 Task: Share Document Through Message
Action: Mouse moved to (118, 72)
Screenshot: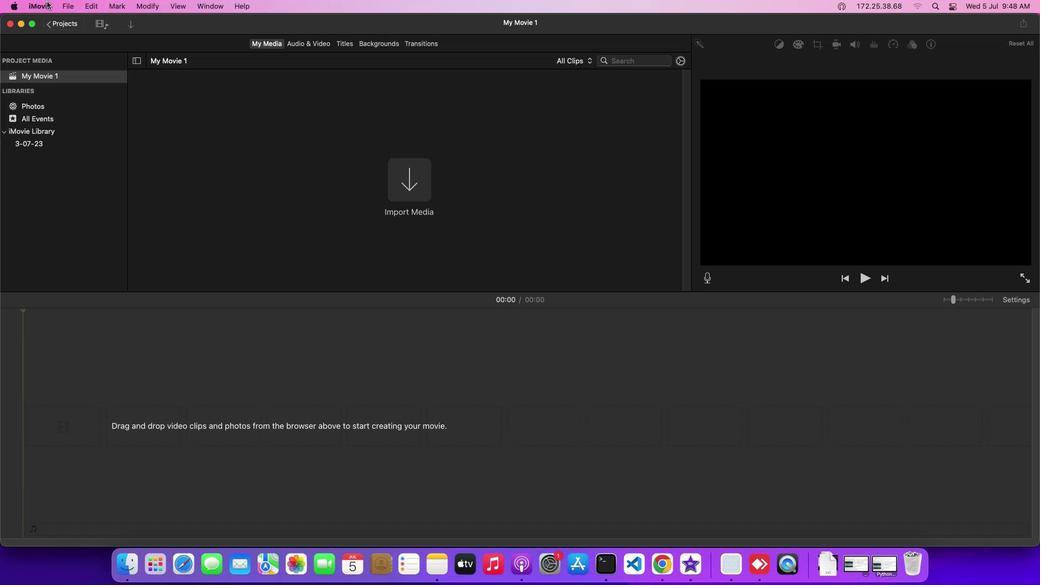 
Action: Mouse pressed left at (118, 72)
Screenshot: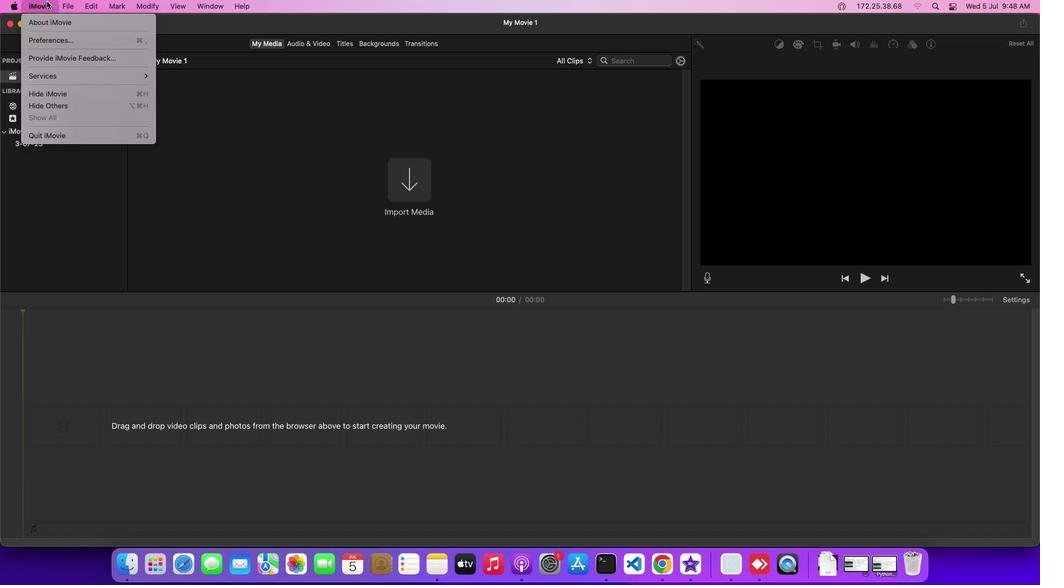 
Action: Mouse moved to (117, 93)
Screenshot: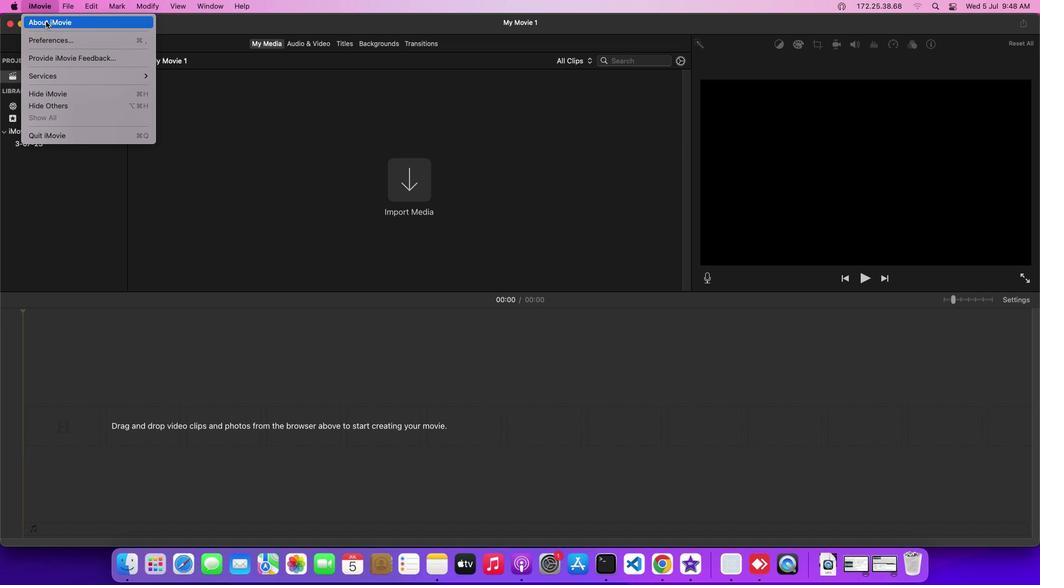
Action: Mouse pressed left at (117, 93)
Screenshot: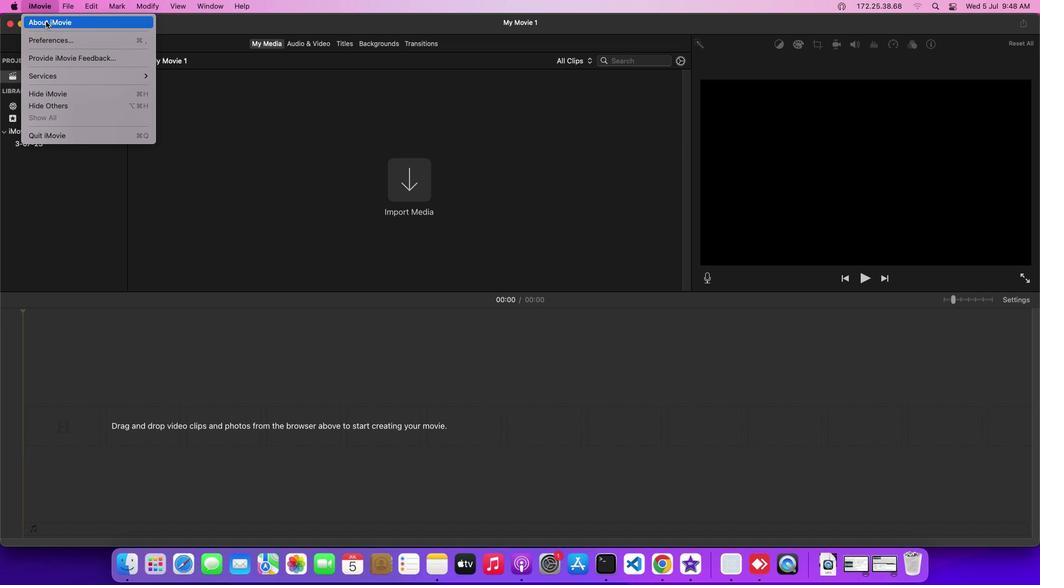 
Action: Mouse moved to (676, 391)
Screenshot: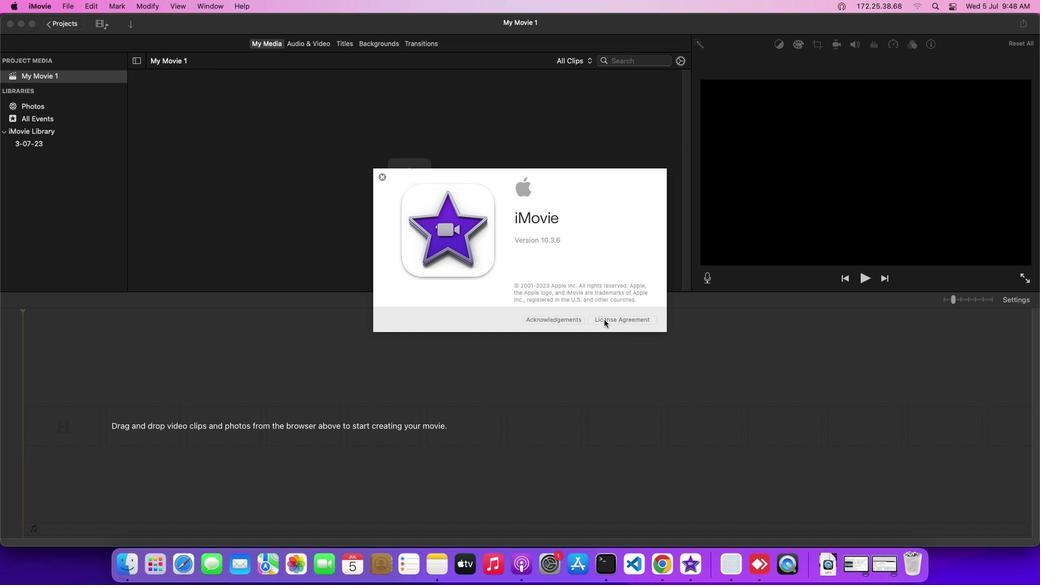 
Action: Mouse pressed left at (676, 391)
Screenshot: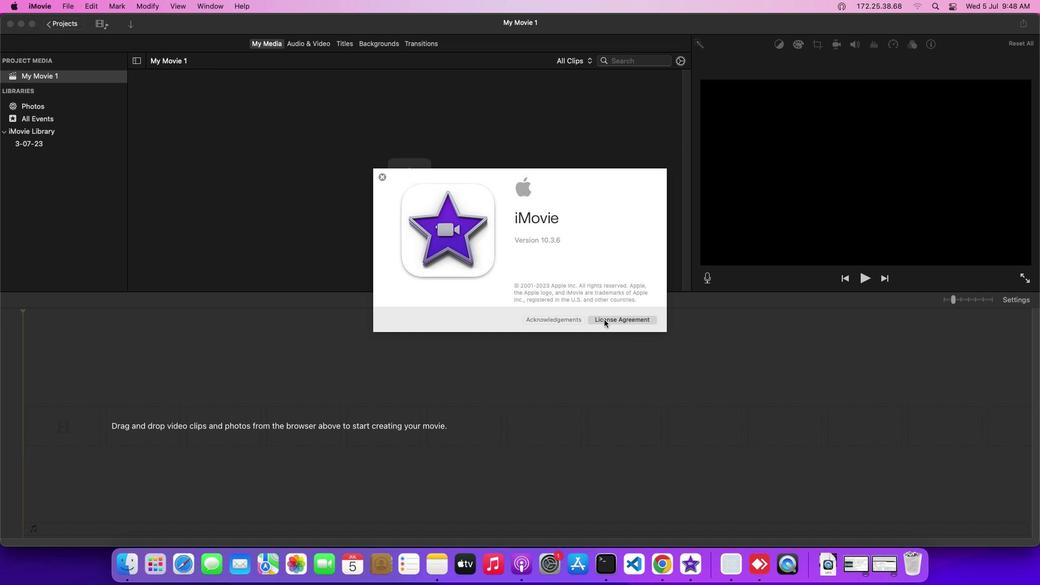 
Action: Mouse moved to (602, 112)
Screenshot: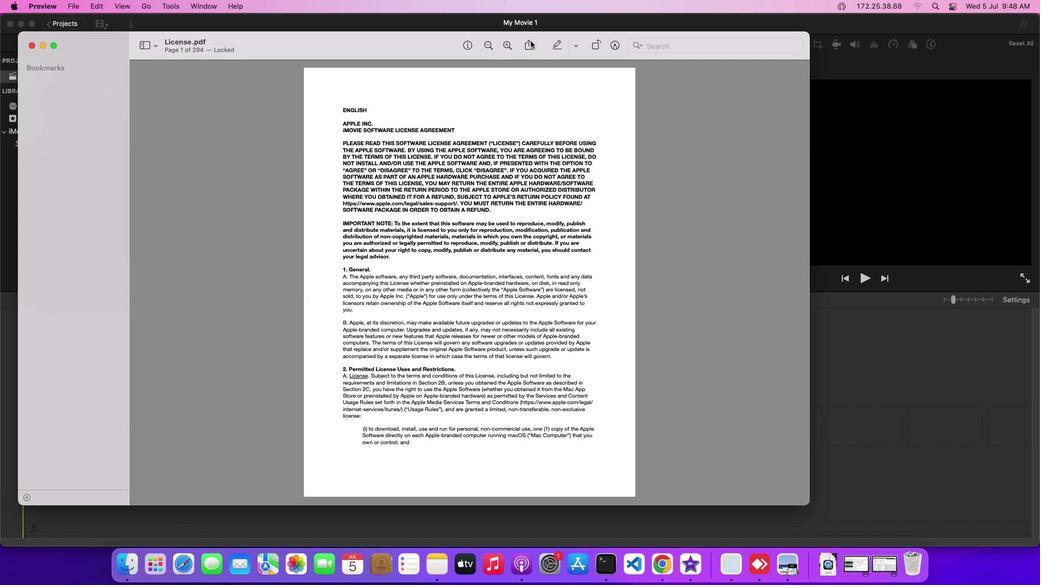 
Action: Mouse pressed left at (602, 112)
Screenshot: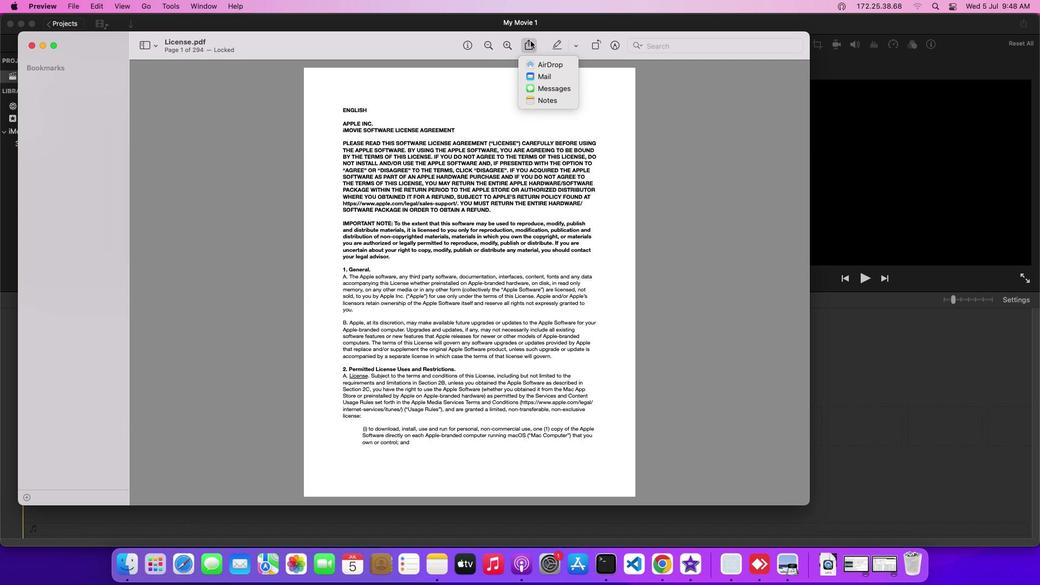 
Action: Mouse moved to (601, 160)
Screenshot: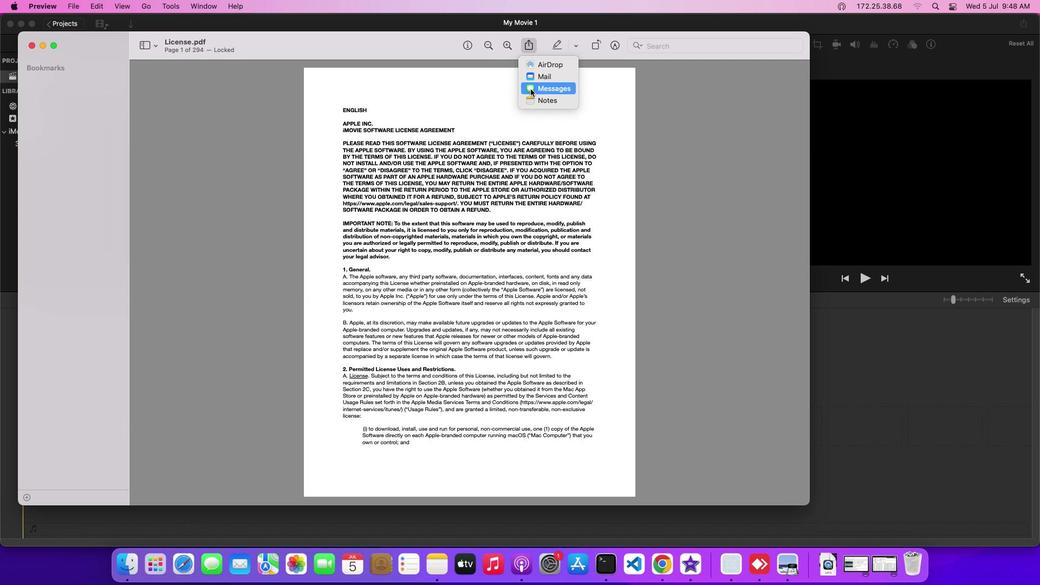 
Action: Mouse pressed left at (601, 160)
Screenshot: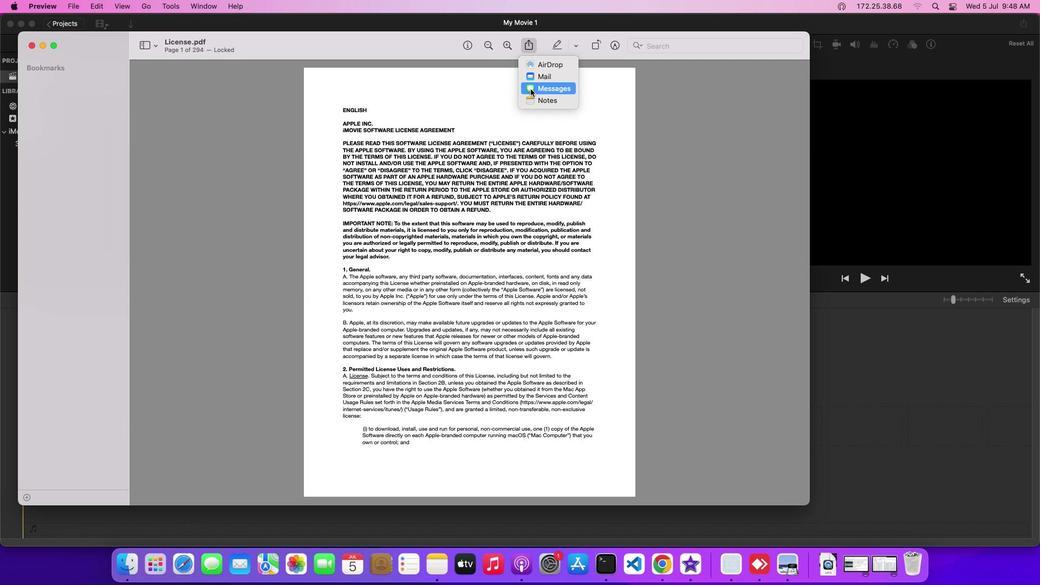 
Action: Mouse moved to (601, 162)
Screenshot: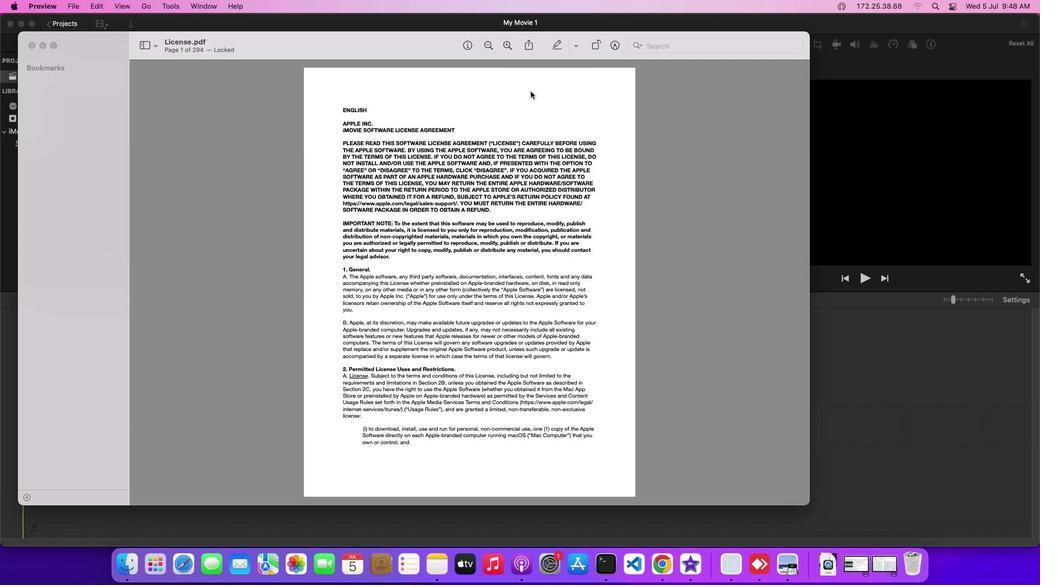 
